 Task: Add a women's kurta to your wishlist on Ajio.
Action: Mouse moved to (405, 148)
Screenshot: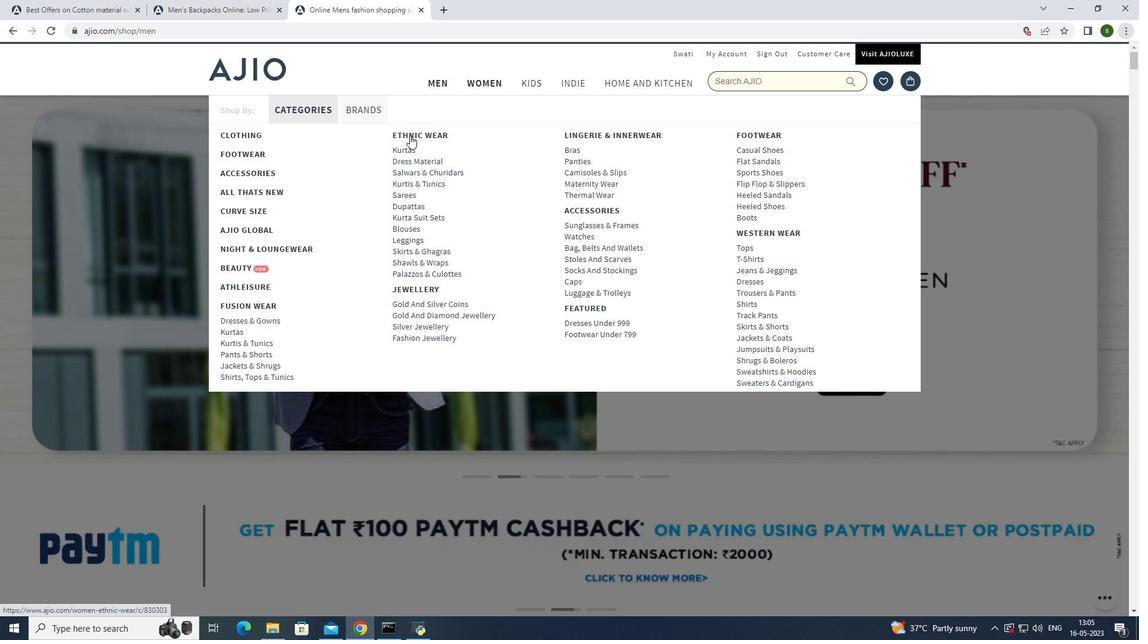 
Action: Mouse pressed left at (405, 148)
Screenshot: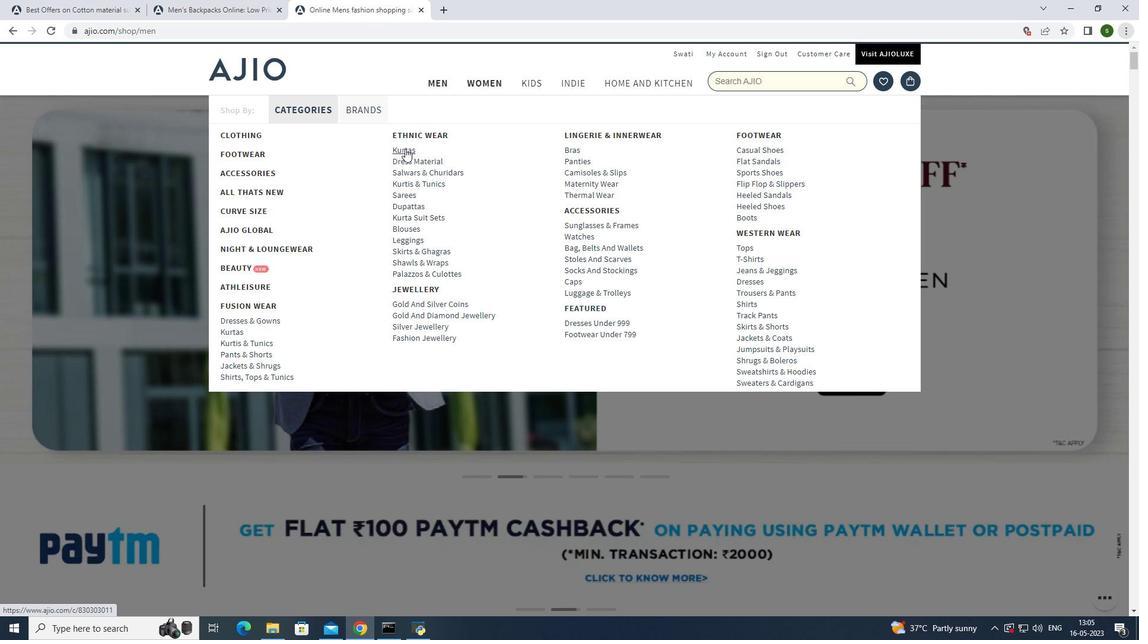 
Action: Mouse moved to (848, 242)
Screenshot: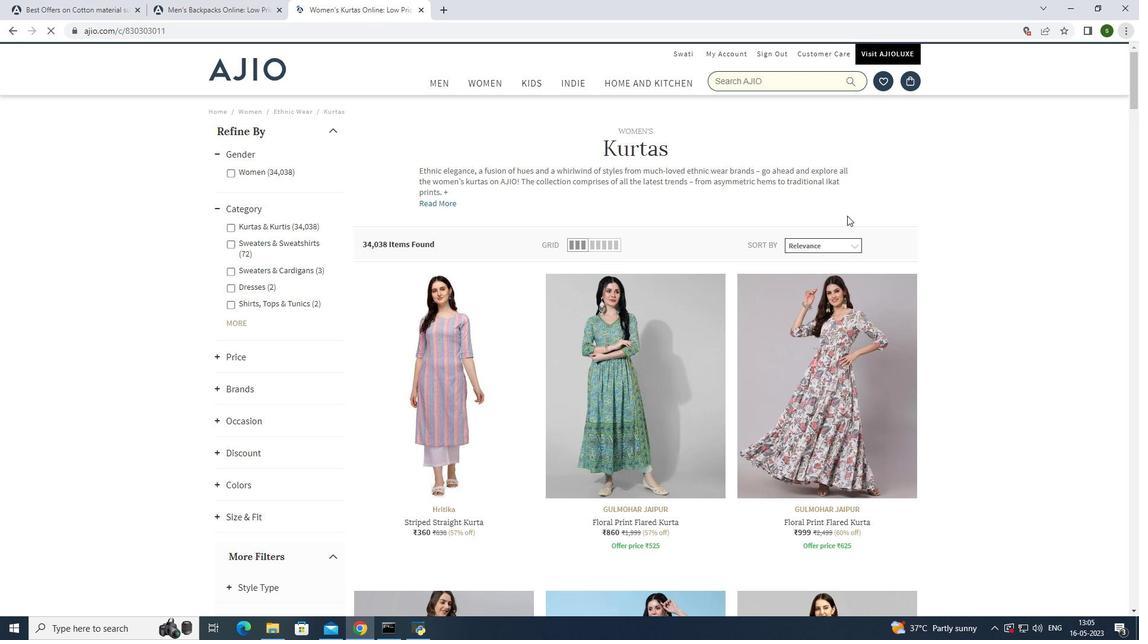 
Action: Mouse pressed left at (848, 242)
Screenshot: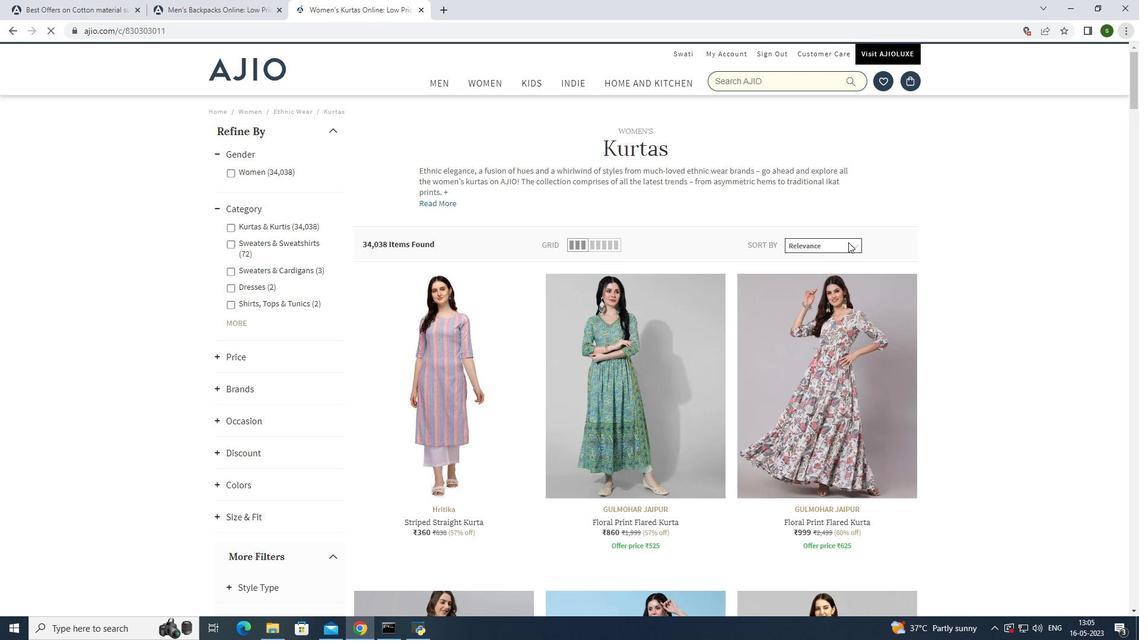 
Action: Mouse moved to (823, 261)
Screenshot: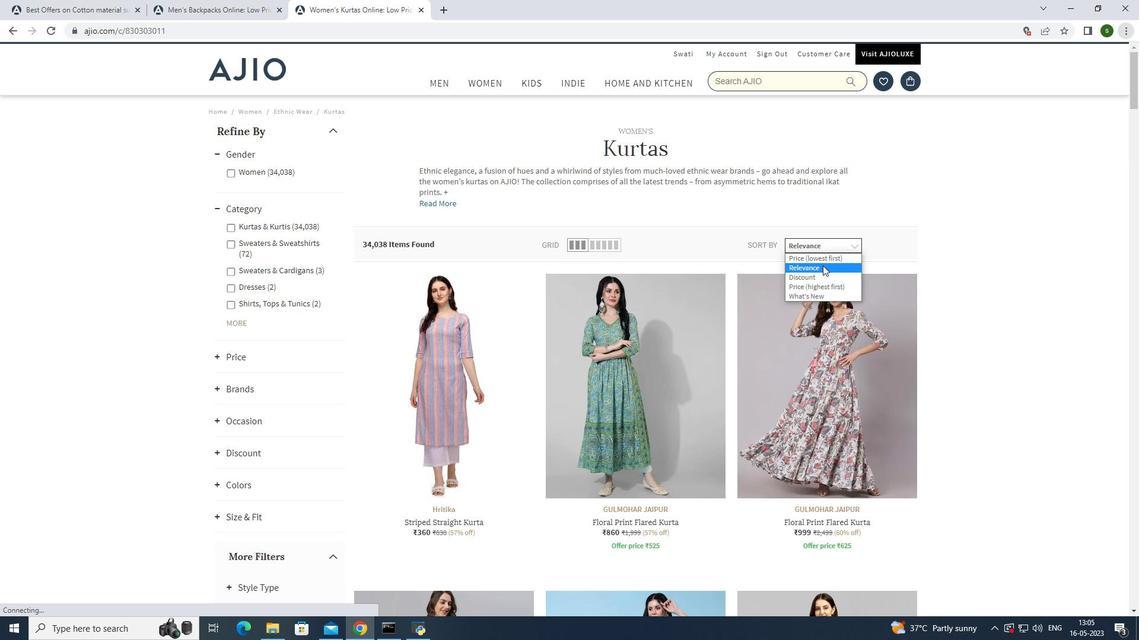 
Action: Mouse pressed left at (823, 261)
Screenshot: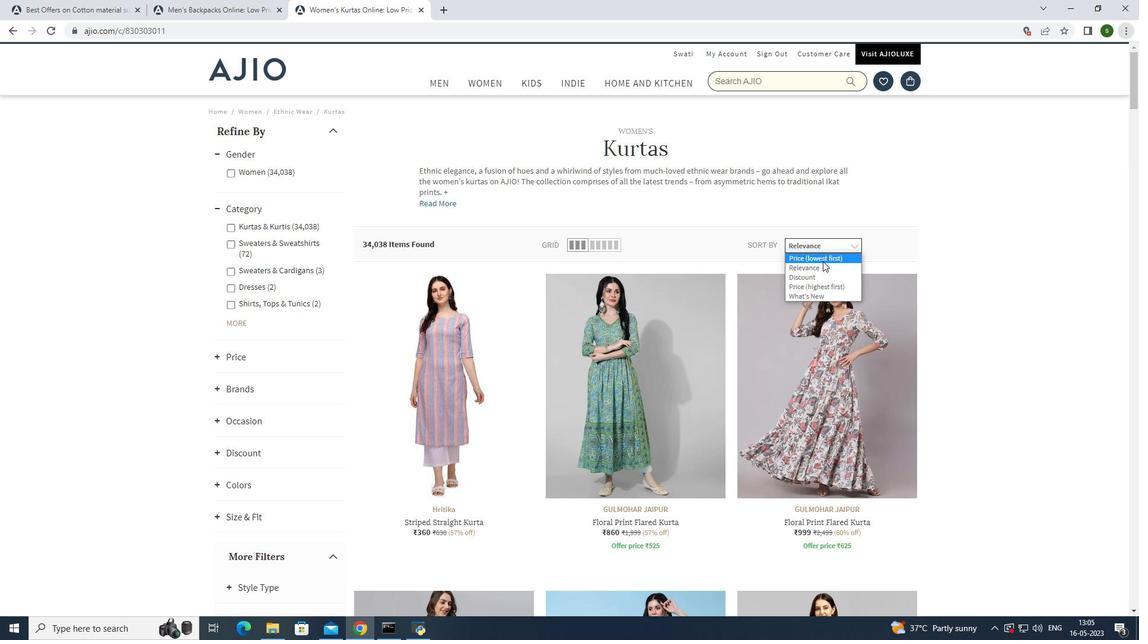 
Action: Mouse moved to (447, 368)
Screenshot: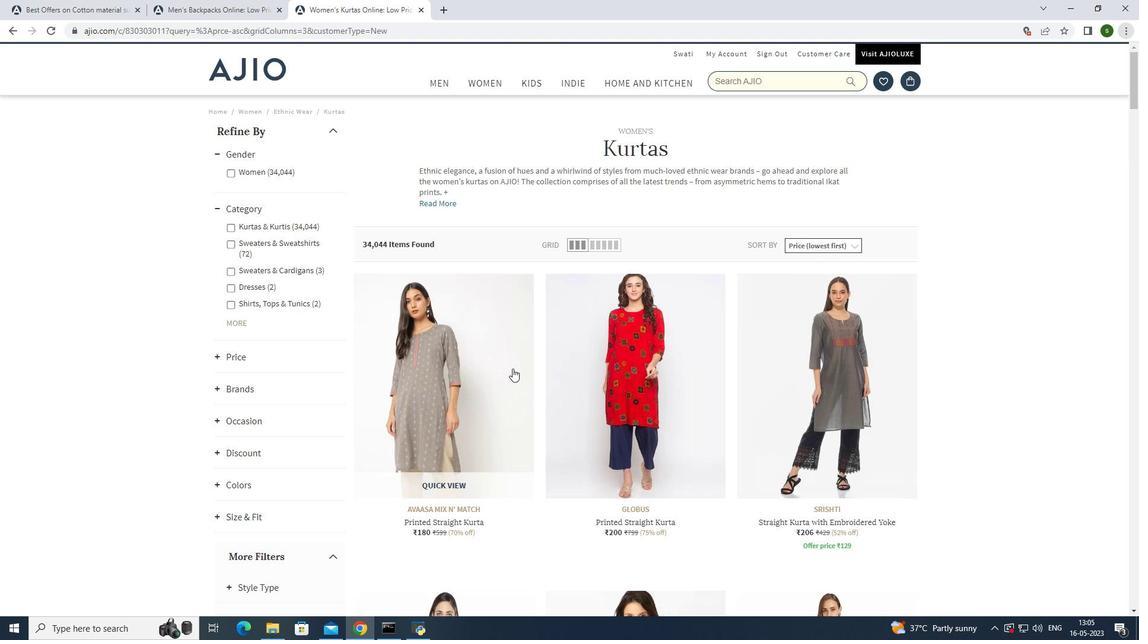
Action: Mouse pressed left at (447, 368)
Screenshot: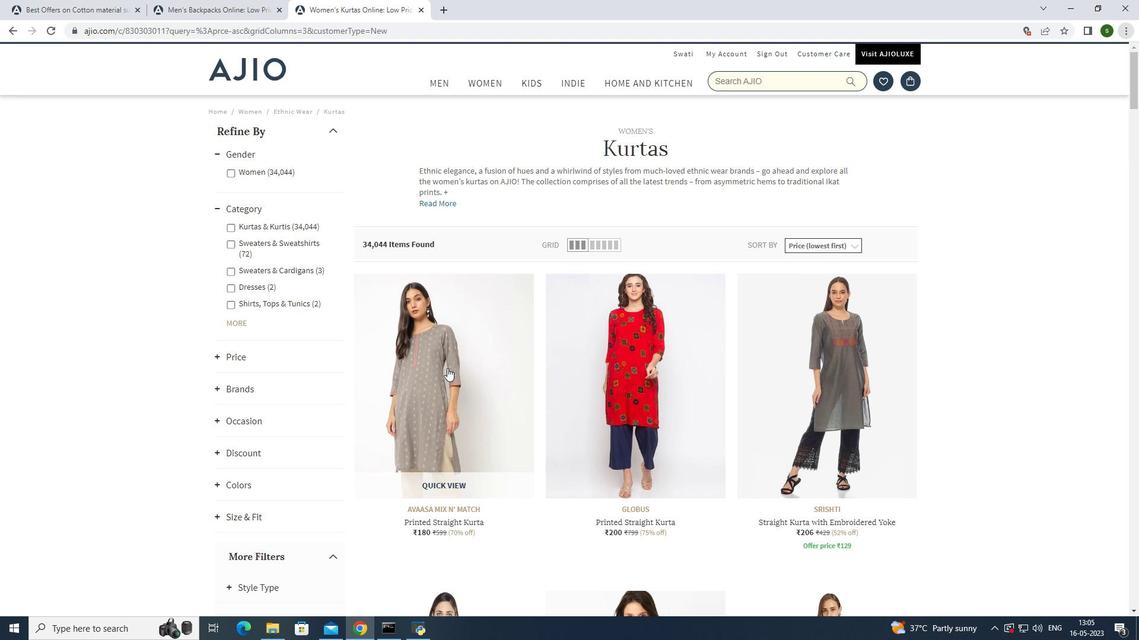 
Action: Mouse moved to (766, 428)
Screenshot: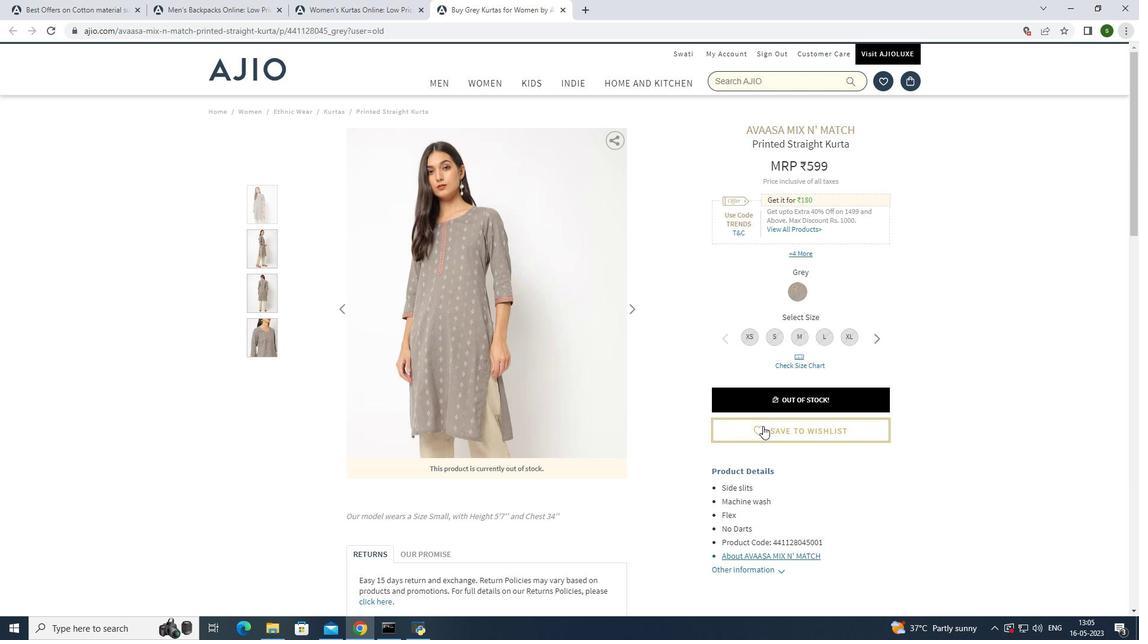 
Action: Mouse pressed left at (766, 428)
Screenshot: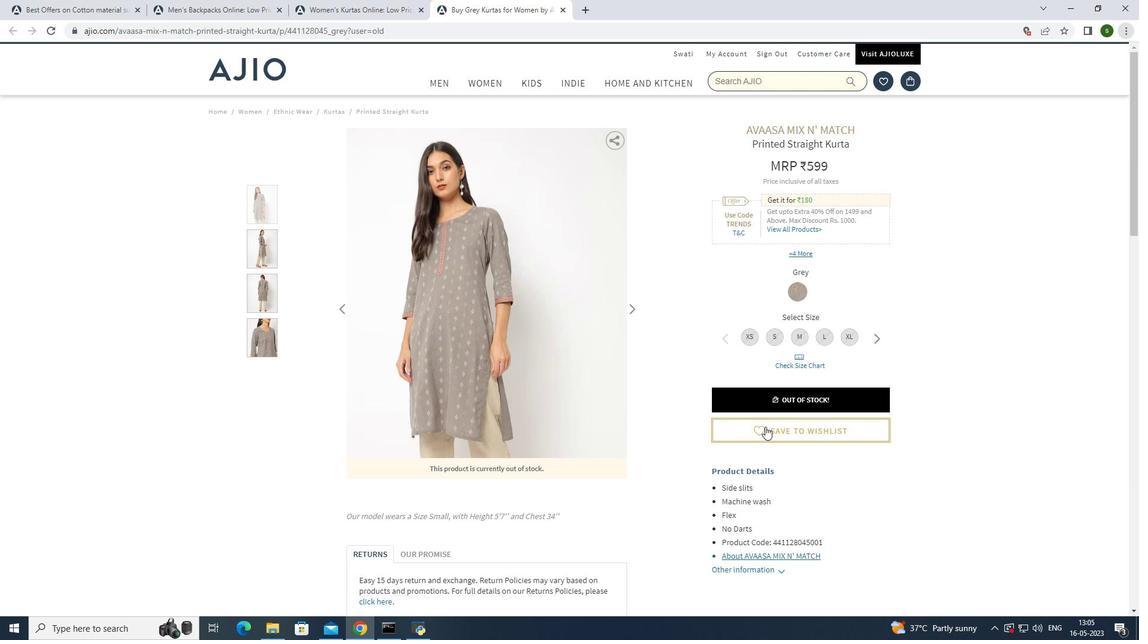 
Action: Mouse moved to (919, 407)
Screenshot: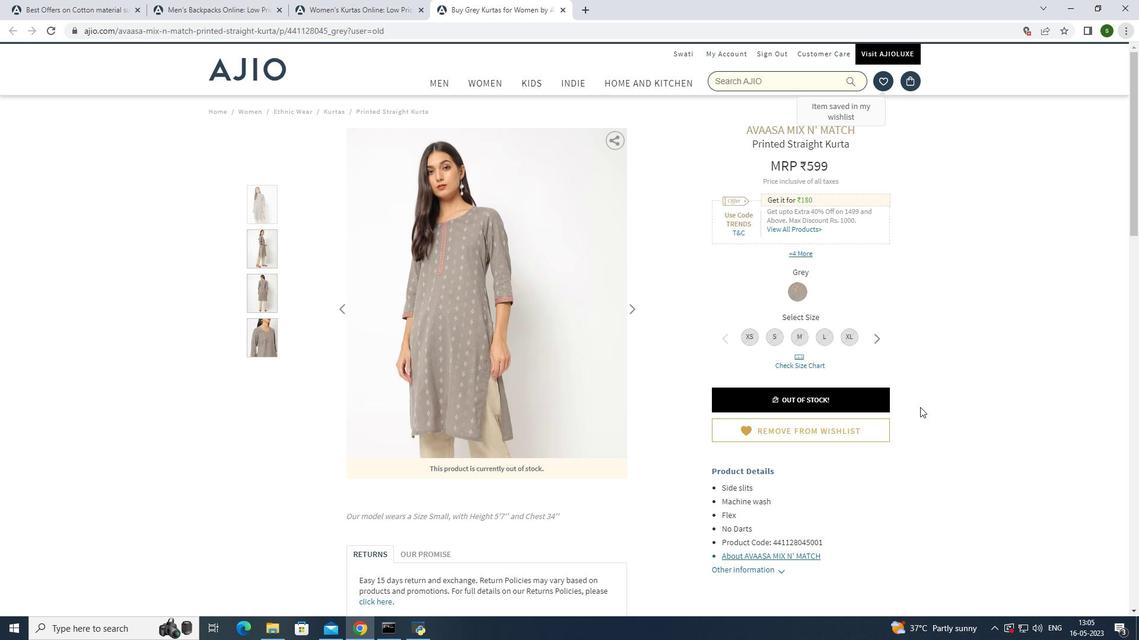 
Action: Mouse scrolled (919, 406) with delta (0, 0)
Screenshot: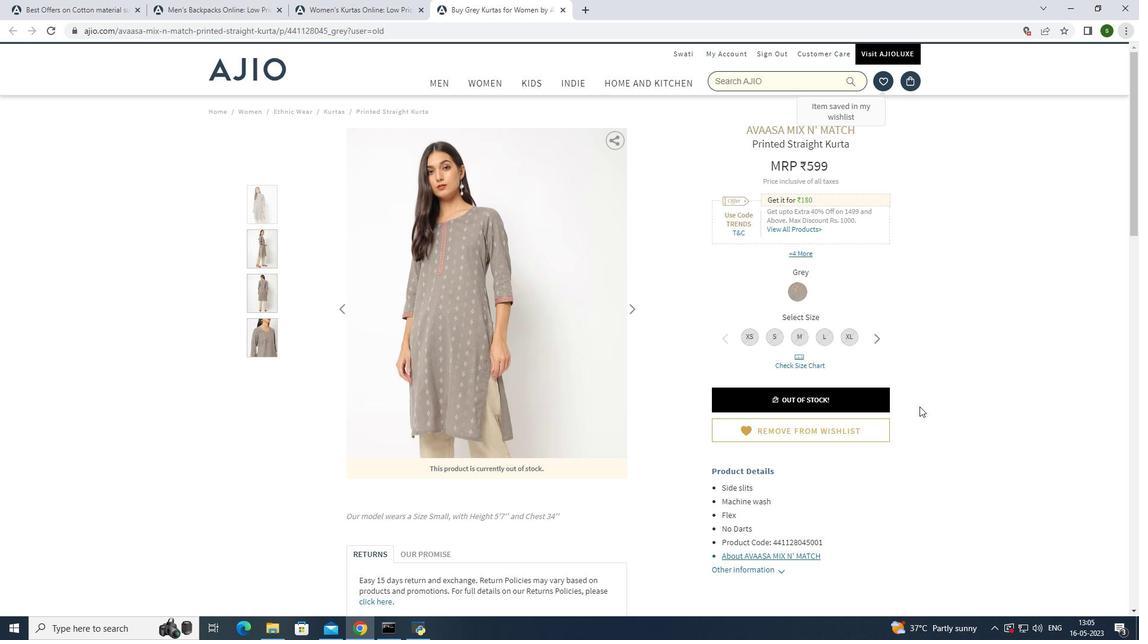 
Action: Mouse scrolled (919, 406) with delta (0, 0)
Screenshot: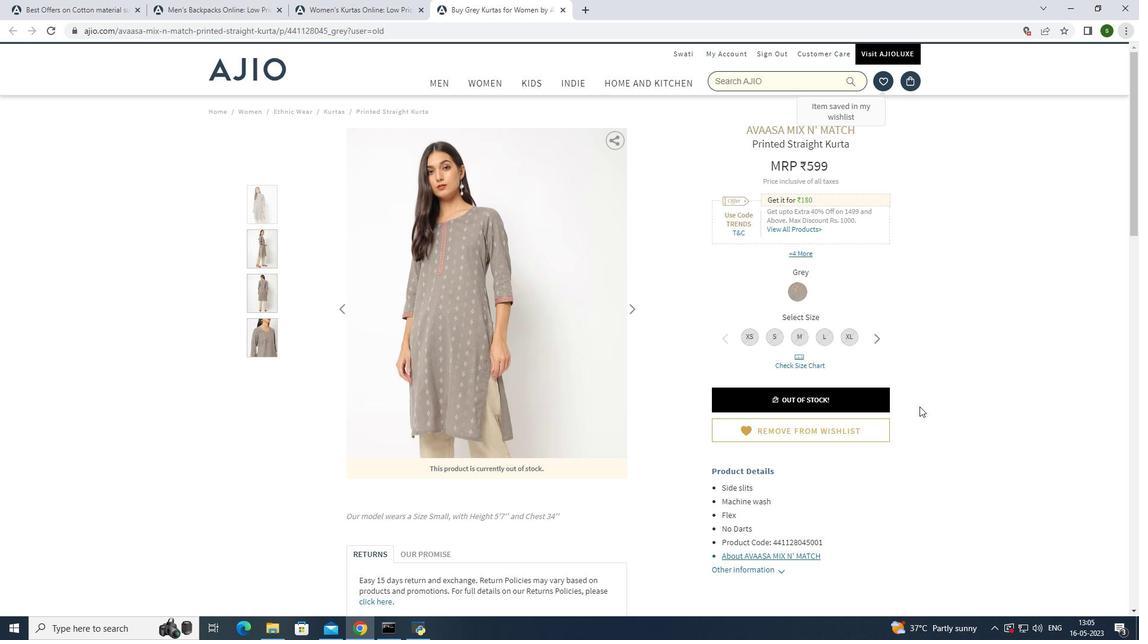 
Action: Mouse scrolled (919, 406) with delta (0, 0)
Screenshot: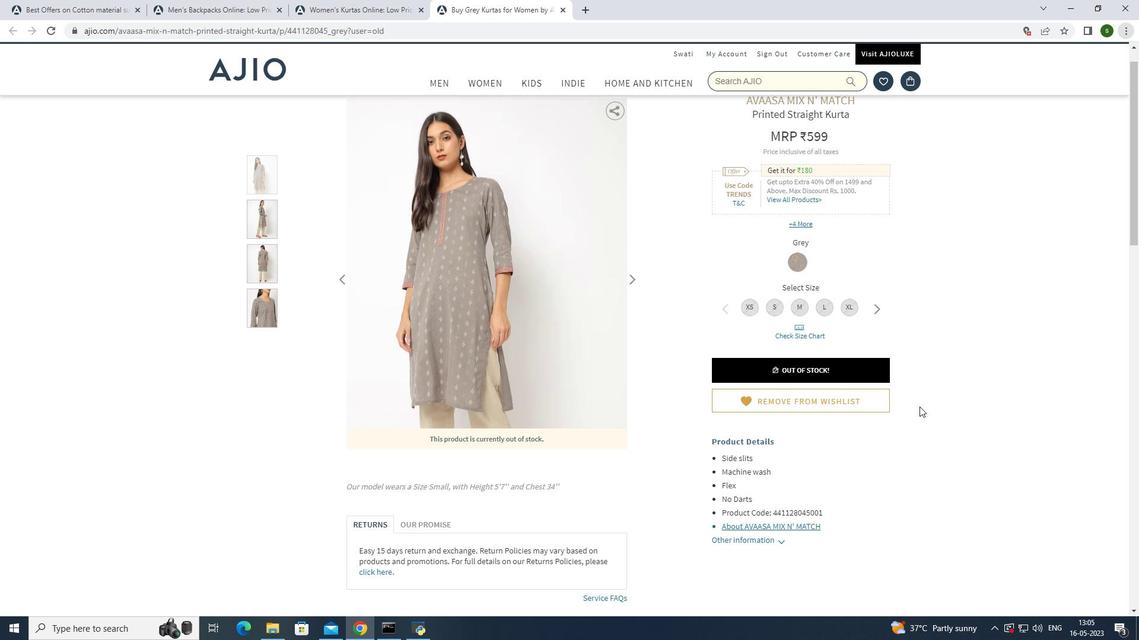 
Action: Mouse scrolled (919, 406) with delta (0, 0)
Screenshot: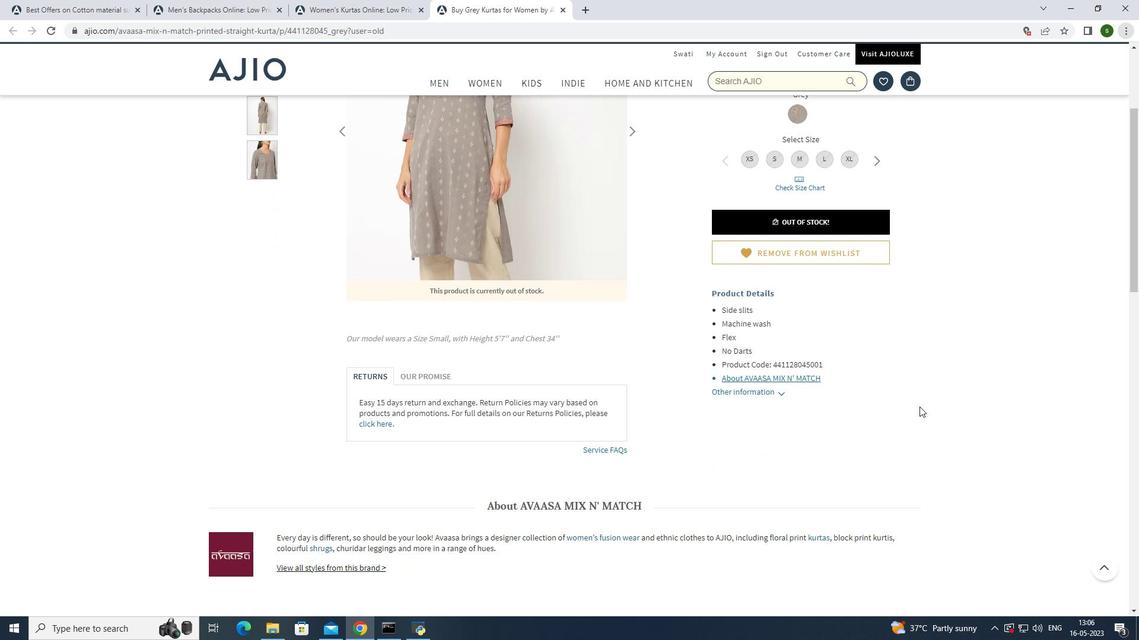 
Action: Mouse scrolled (919, 406) with delta (0, 0)
Screenshot: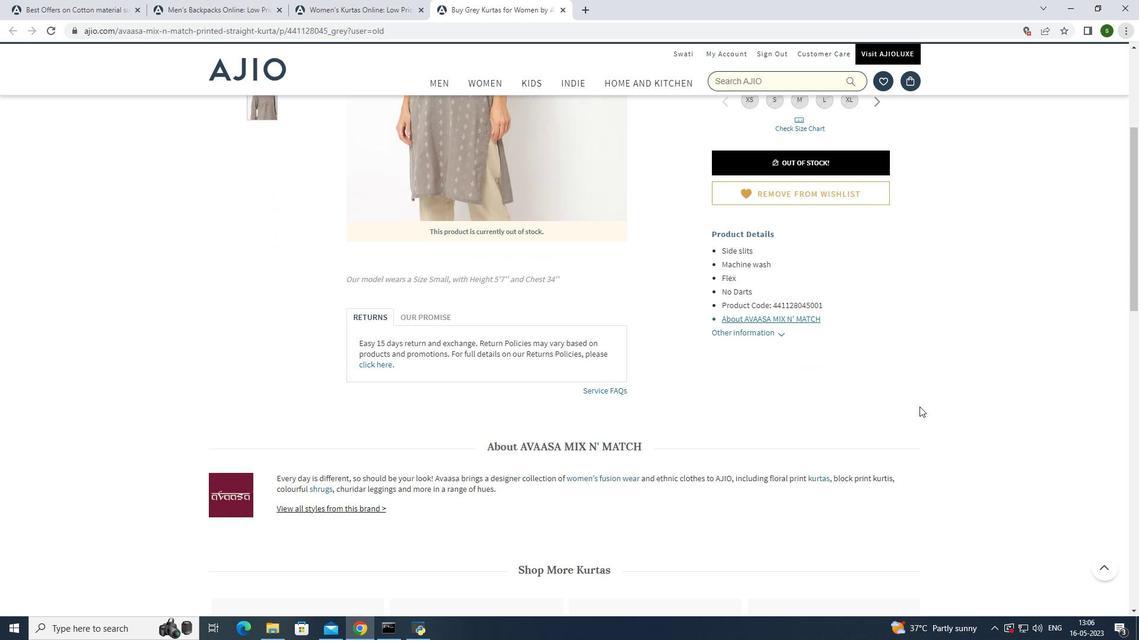 
Action: Mouse scrolled (919, 406) with delta (0, 0)
Screenshot: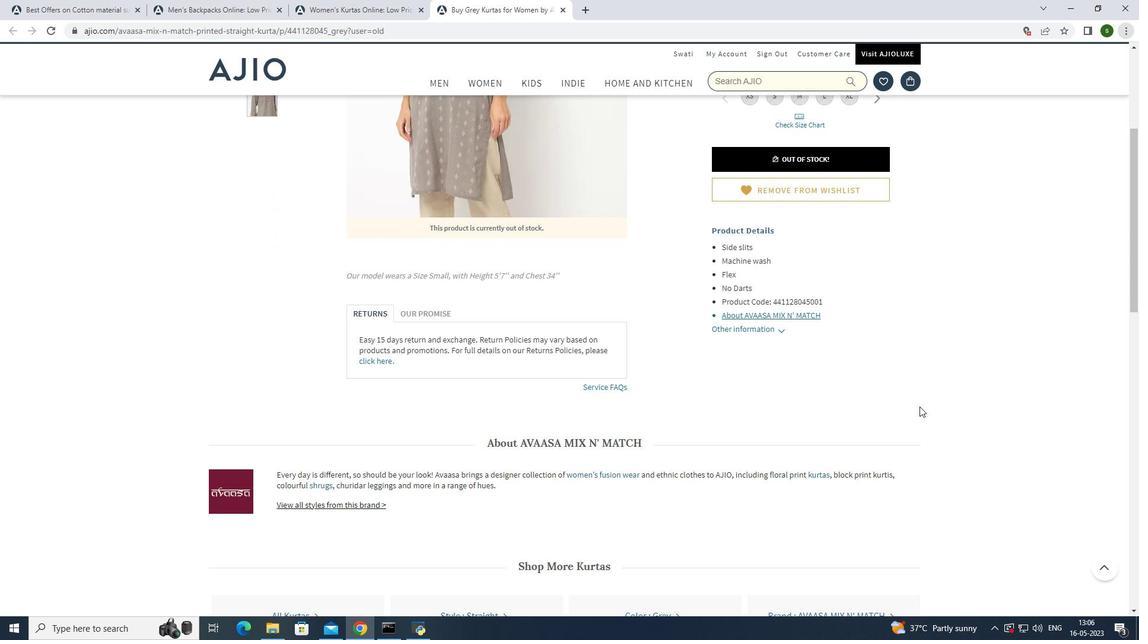 
Action: Mouse scrolled (919, 406) with delta (0, 0)
Screenshot: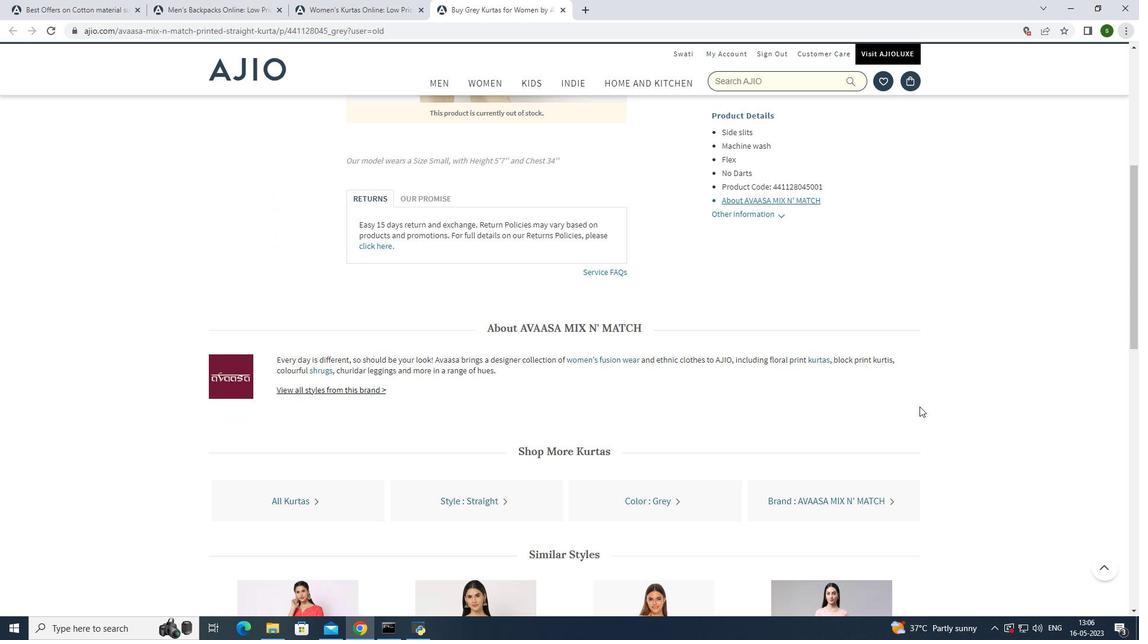 
Action: Mouse scrolled (919, 407) with delta (0, 0)
Screenshot: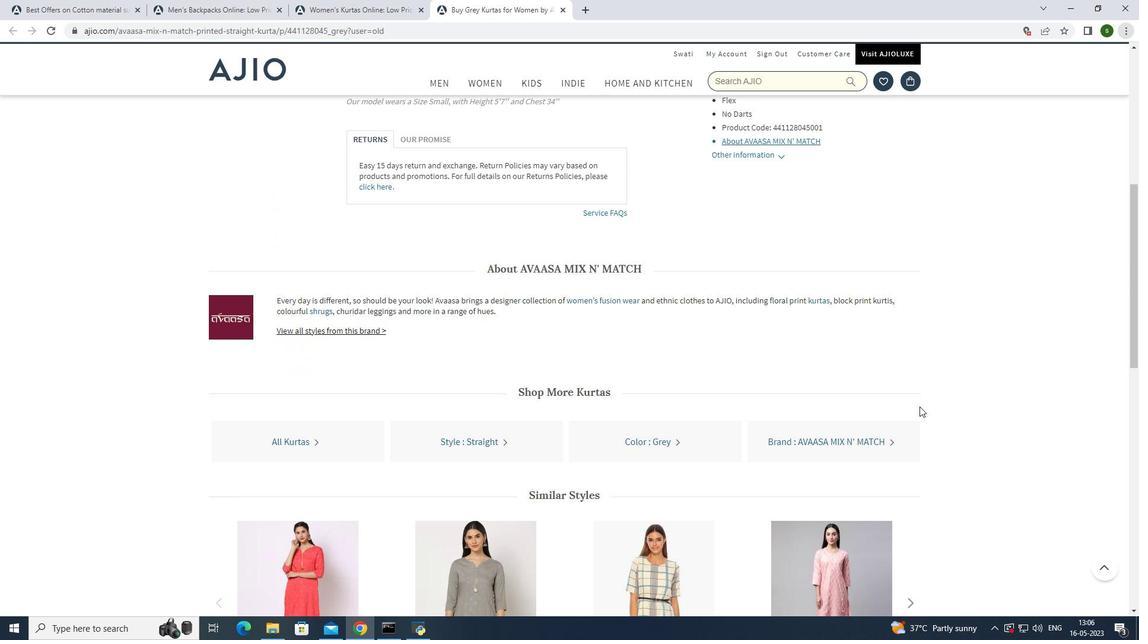 
Action: Mouse scrolled (919, 407) with delta (0, 0)
Screenshot: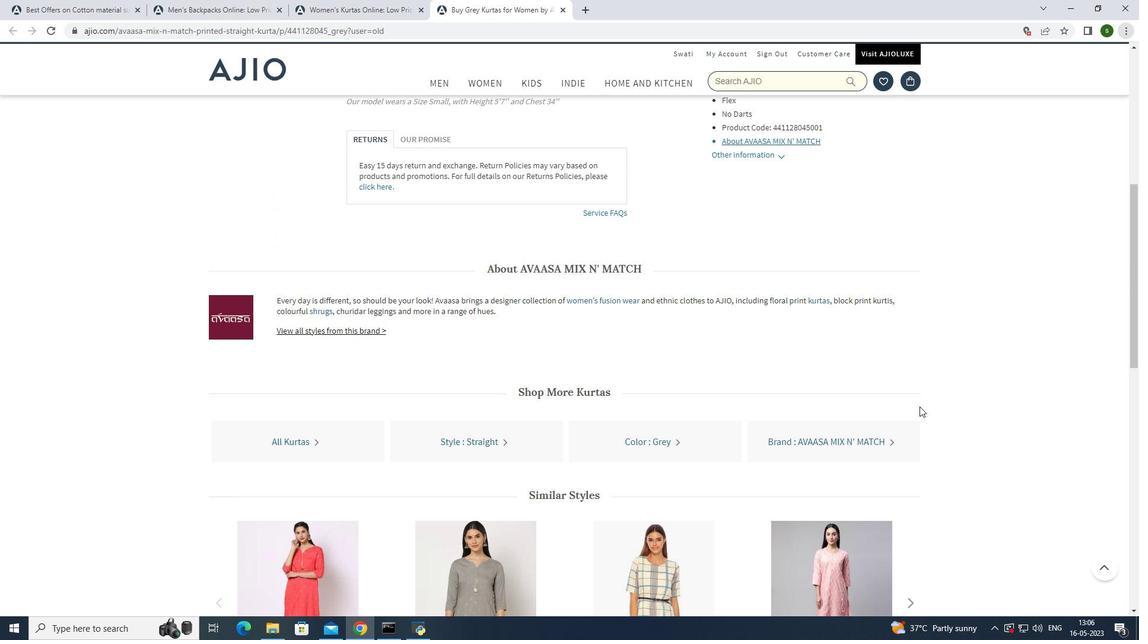 
Action: Mouse scrolled (919, 407) with delta (0, 0)
Screenshot: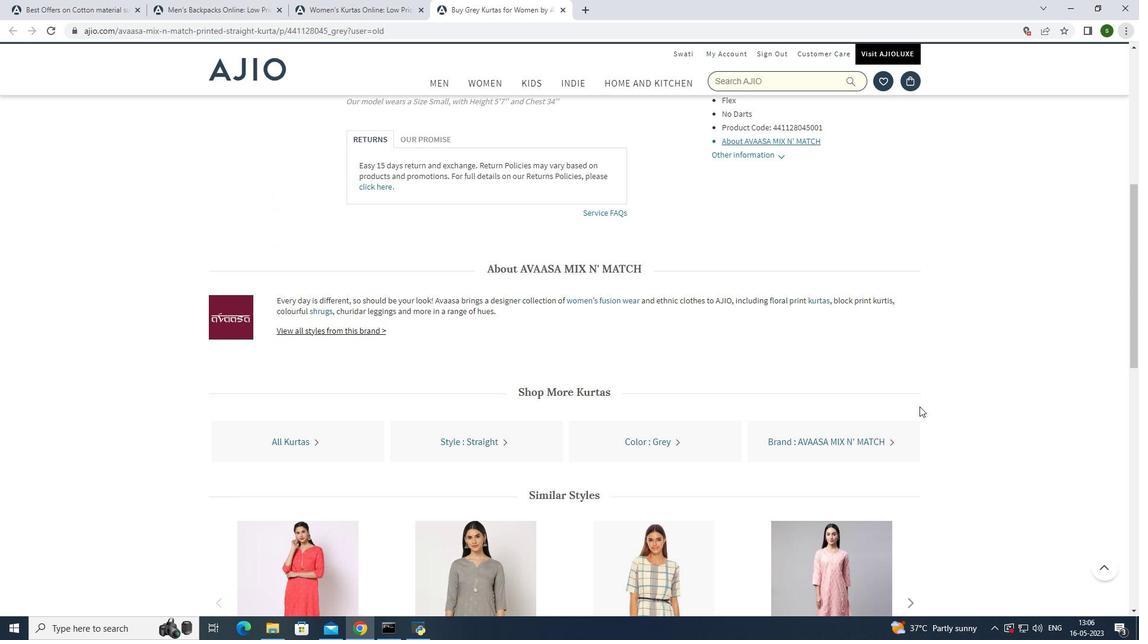 
Action: Mouse scrolled (919, 407) with delta (0, 0)
Screenshot: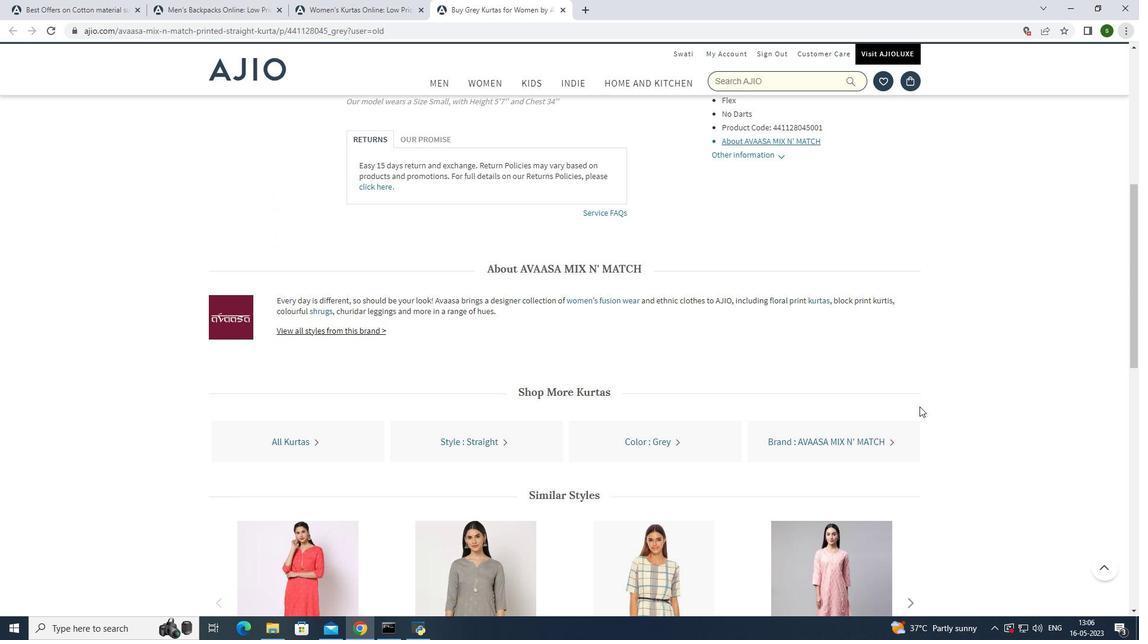 
Action: Mouse scrolled (919, 407) with delta (0, 0)
Screenshot: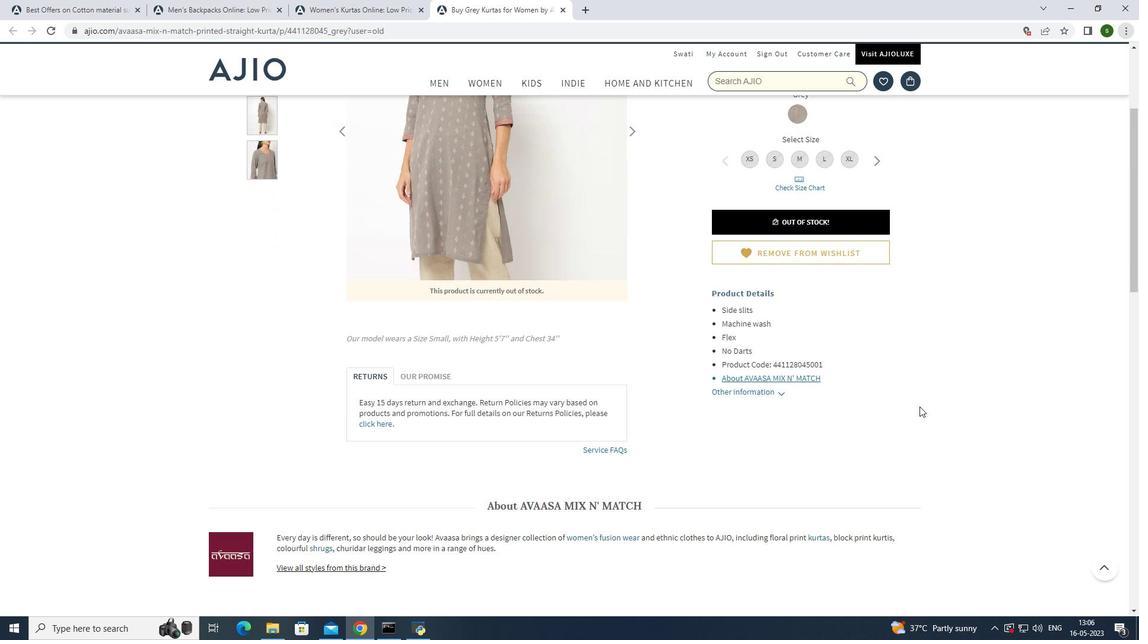 
Action: Mouse scrolled (919, 407) with delta (0, 0)
Screenshot: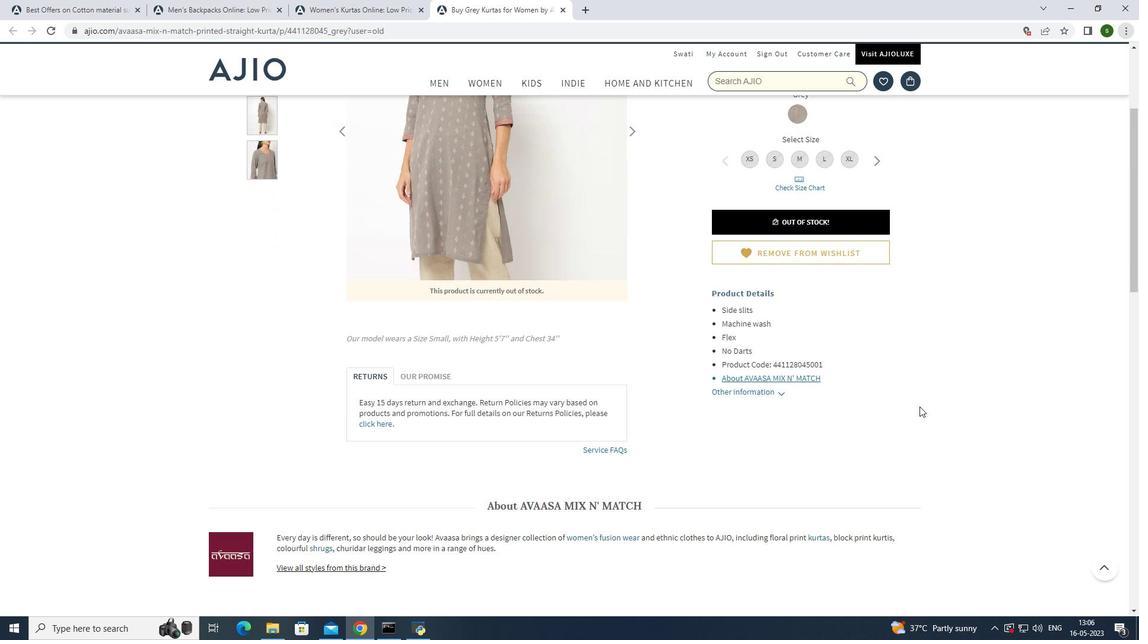 
Action: Mouse scrolled (919, 407) with delta (0, 0)
Screenshot: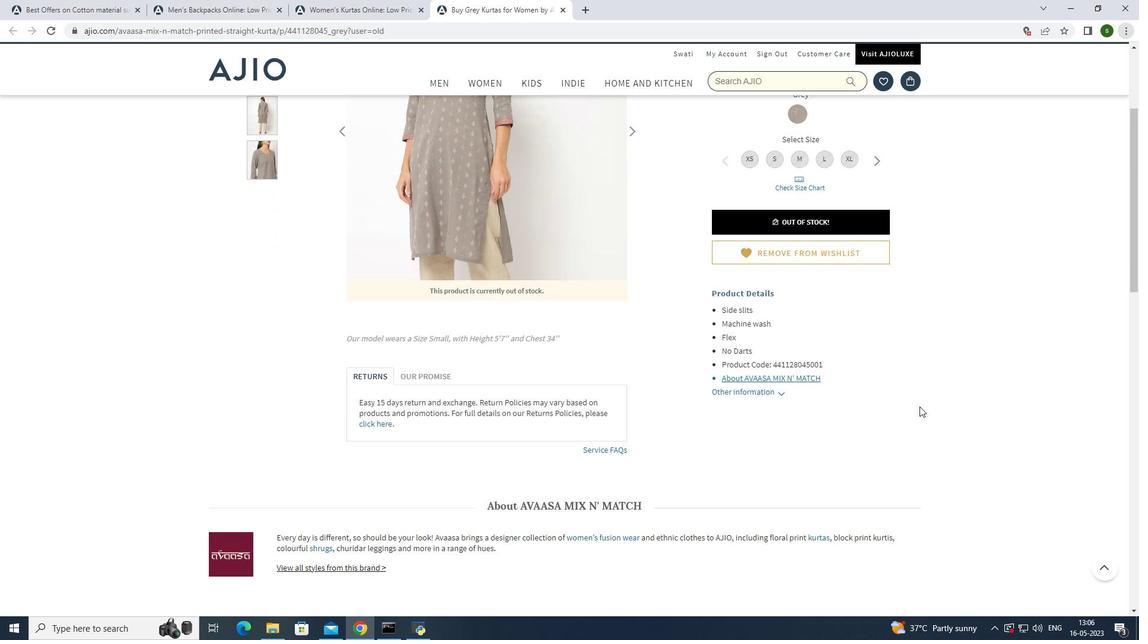 
Action: Mouse moved to (919, 405)
Screenshot: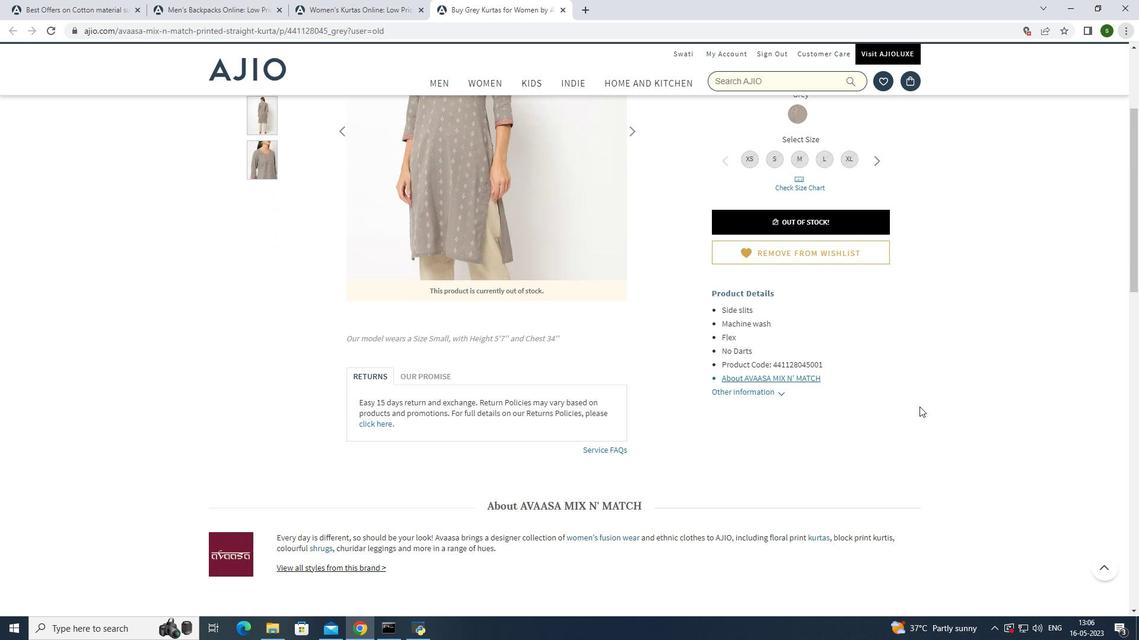 
Action: Mouse scrolled (919, 406) with delta (0, 0)
Screenshot: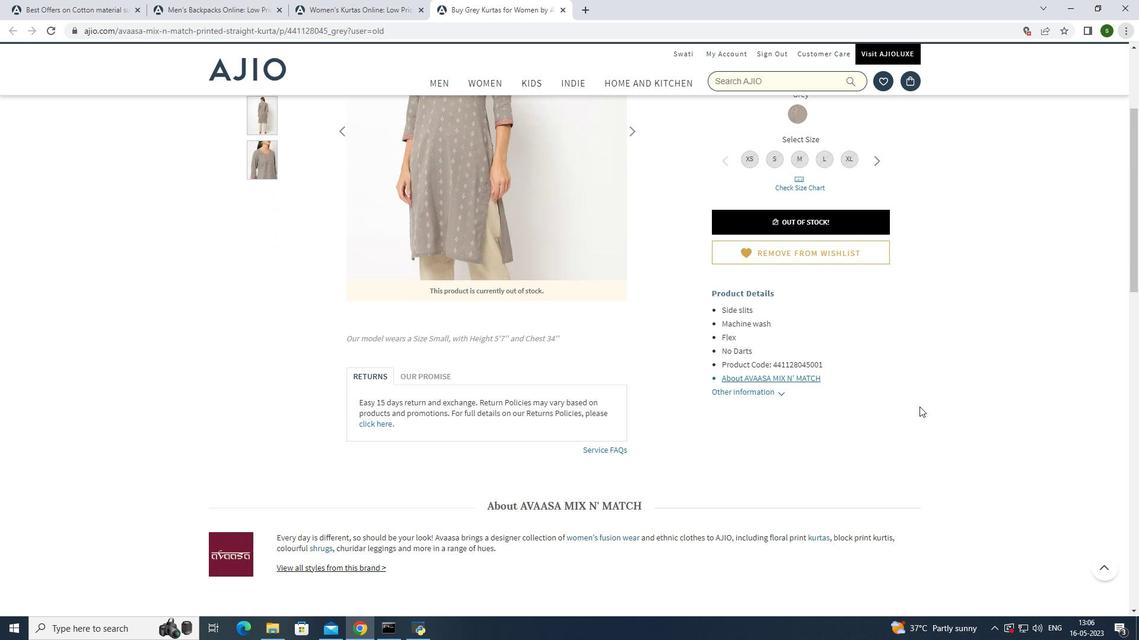 
Action: Mouse moved to (888, 82)
Screenshot: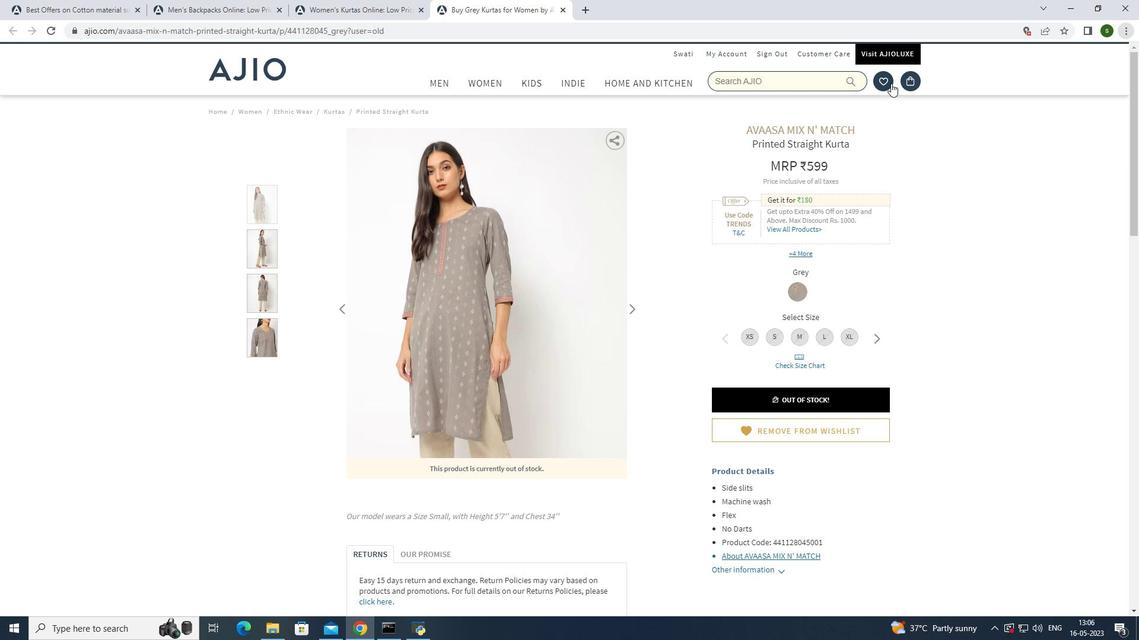 
Action: Mouse pressed left at (888, 82)
Screenshot: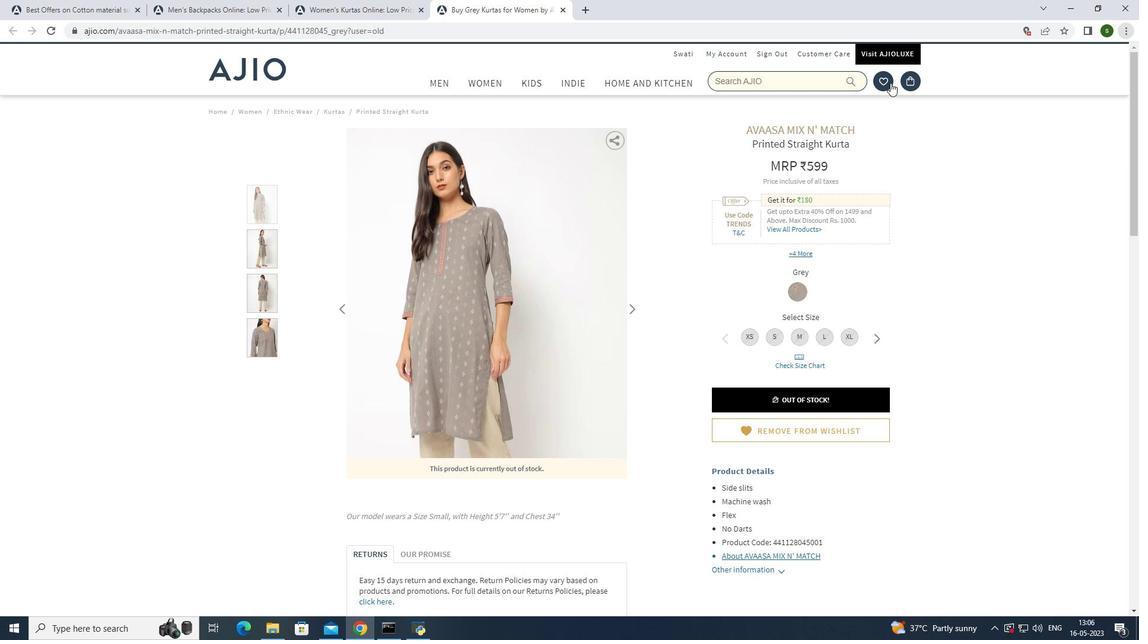 
Action: Mouse moved to (232, 347)
Screenshot: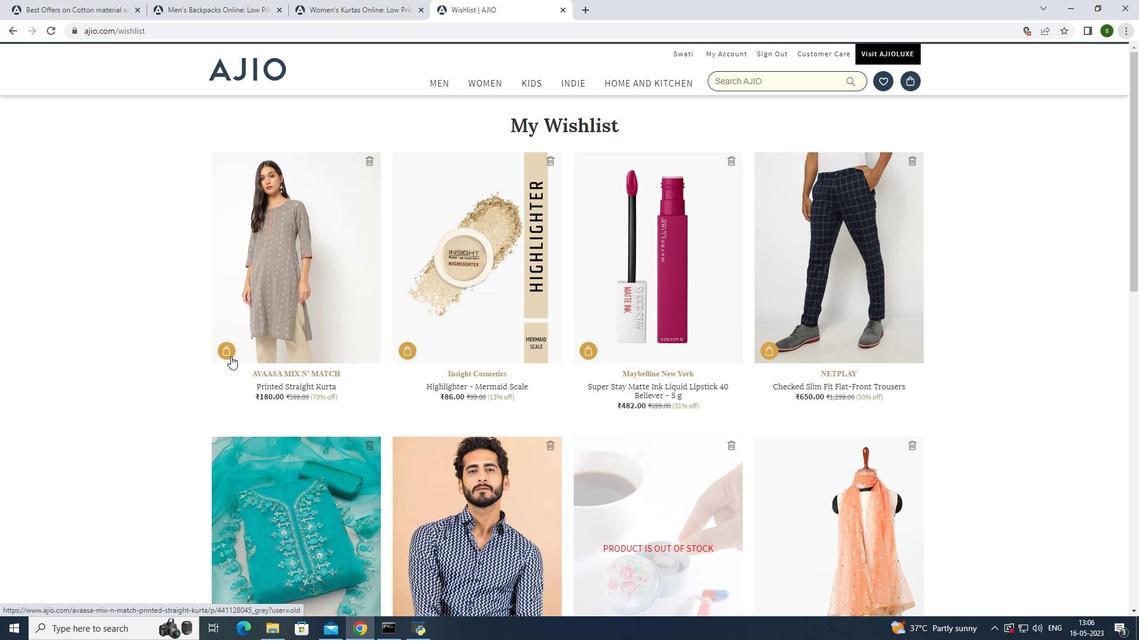 
Action: Mouse pressed left at (232, 347)
Screenshot: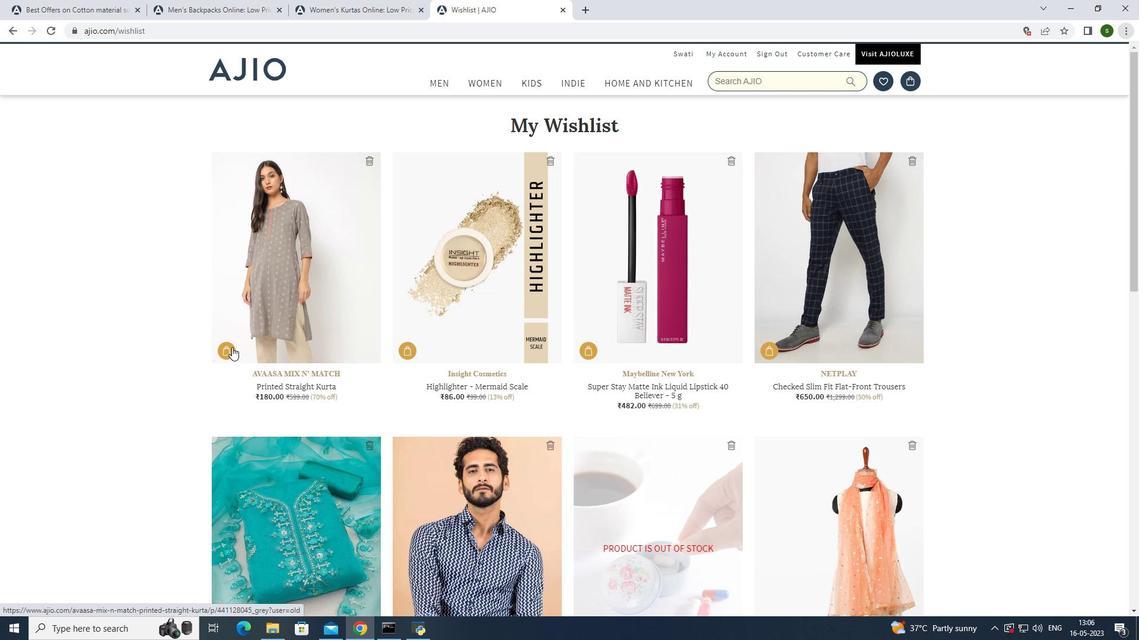 
Action: Mouse moved to (248, 318)
Screenshot: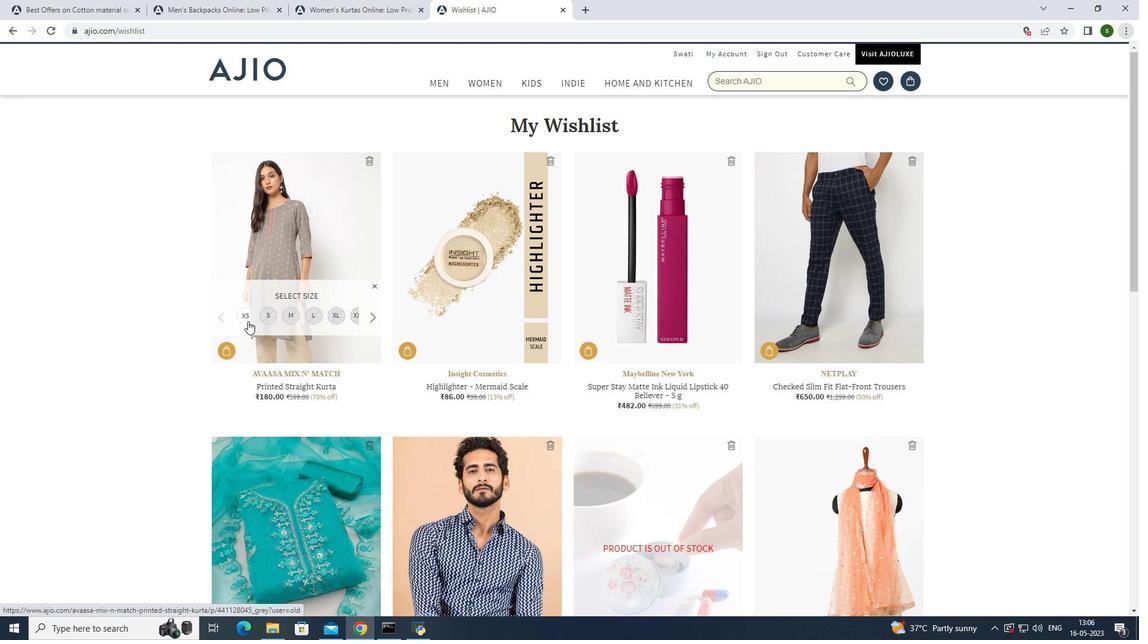 
Action: Mouse pressed left at (248, 318)
Screenshot: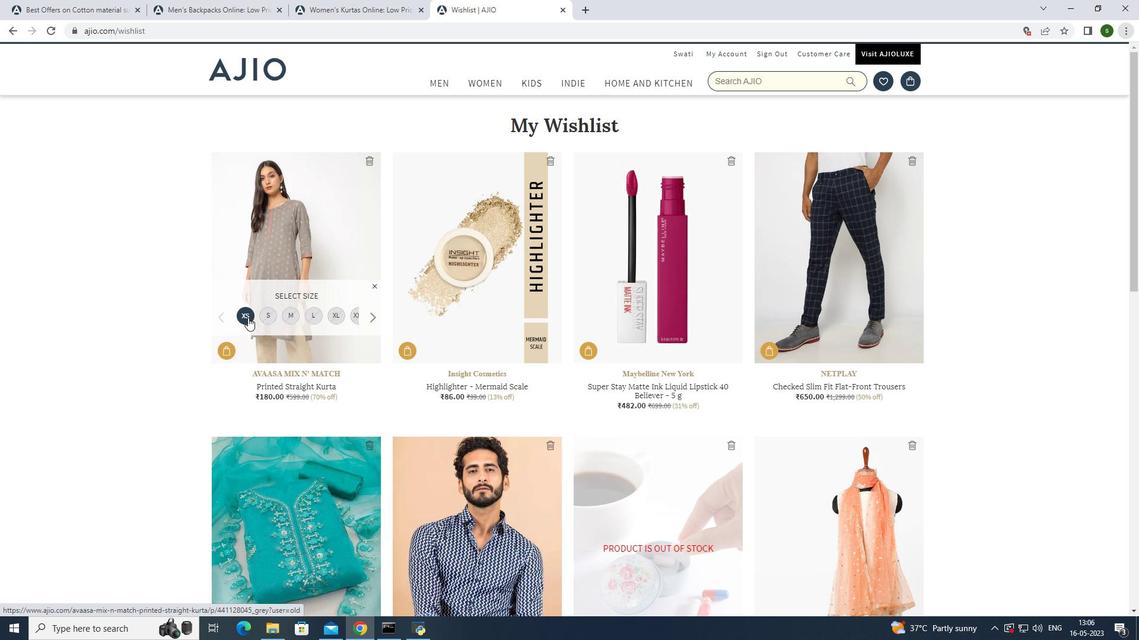 
Action: Mouse moved to (116, 290)
Screenshot: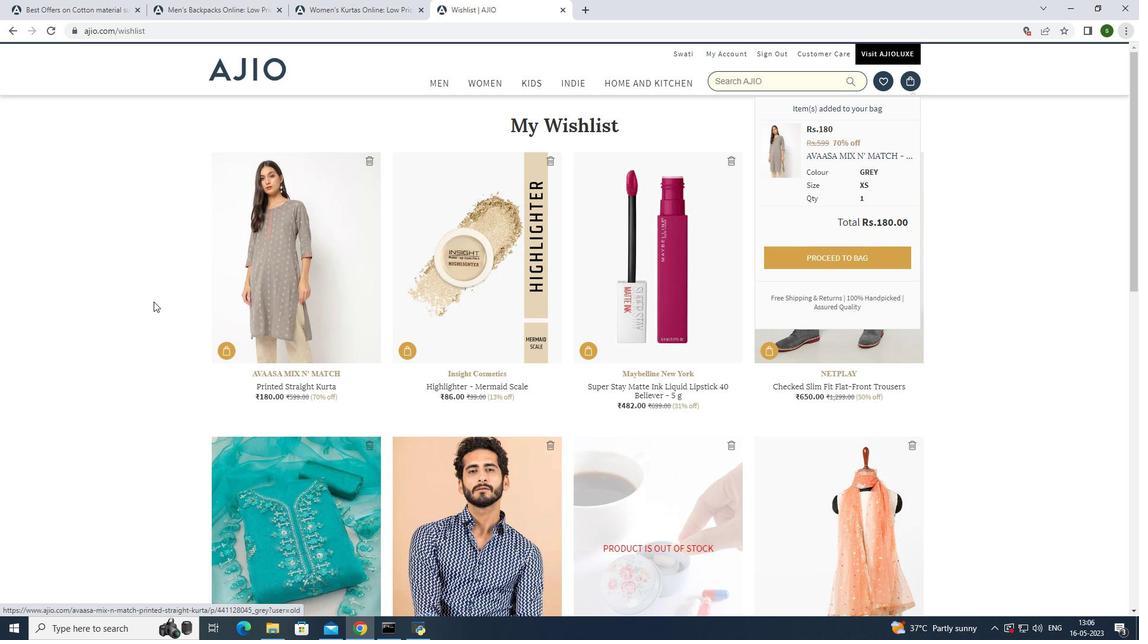 
Action: Mouse pressed left at (116, 290)
Screenshot: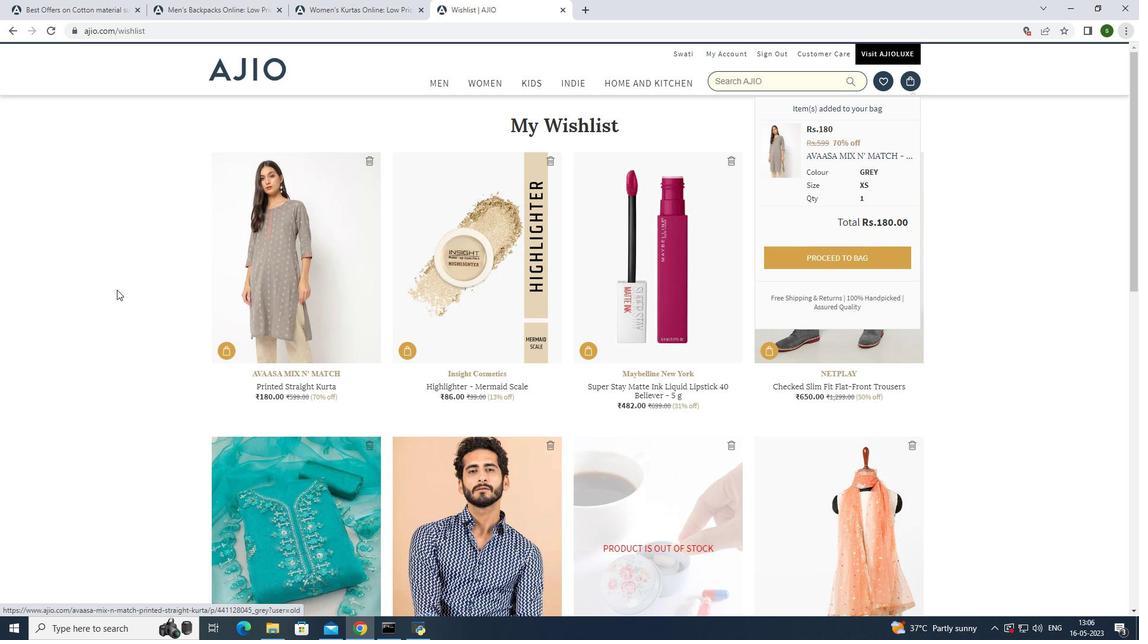 
Action: Mouse moved to (226, 347)
Screenshot: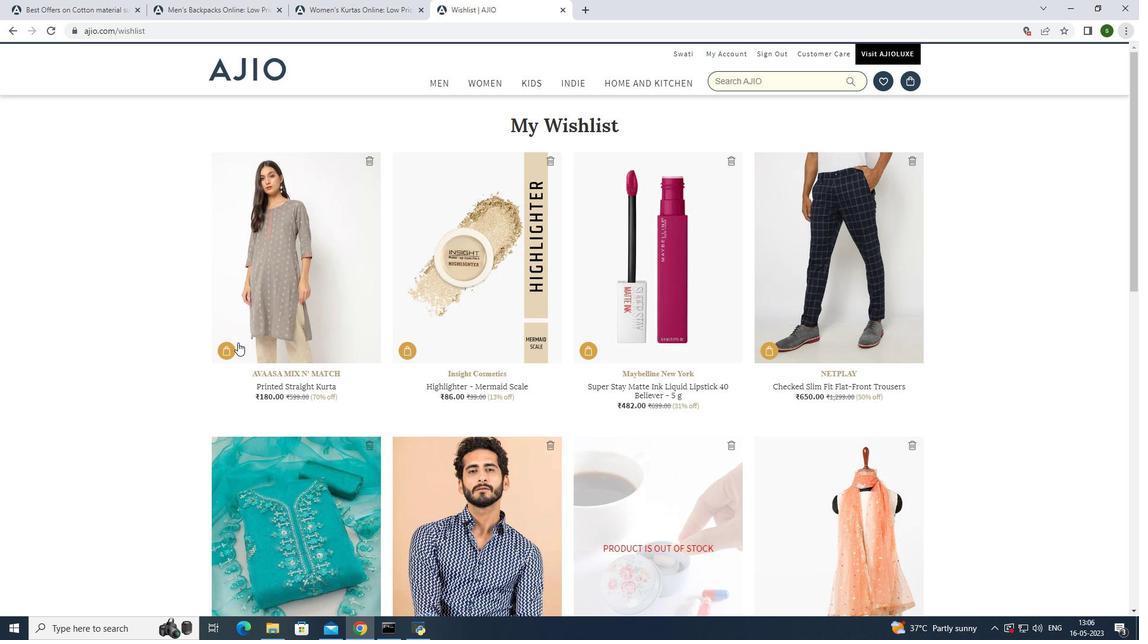 
Action: Mouse pressed left at (226, 347)
Screenshot: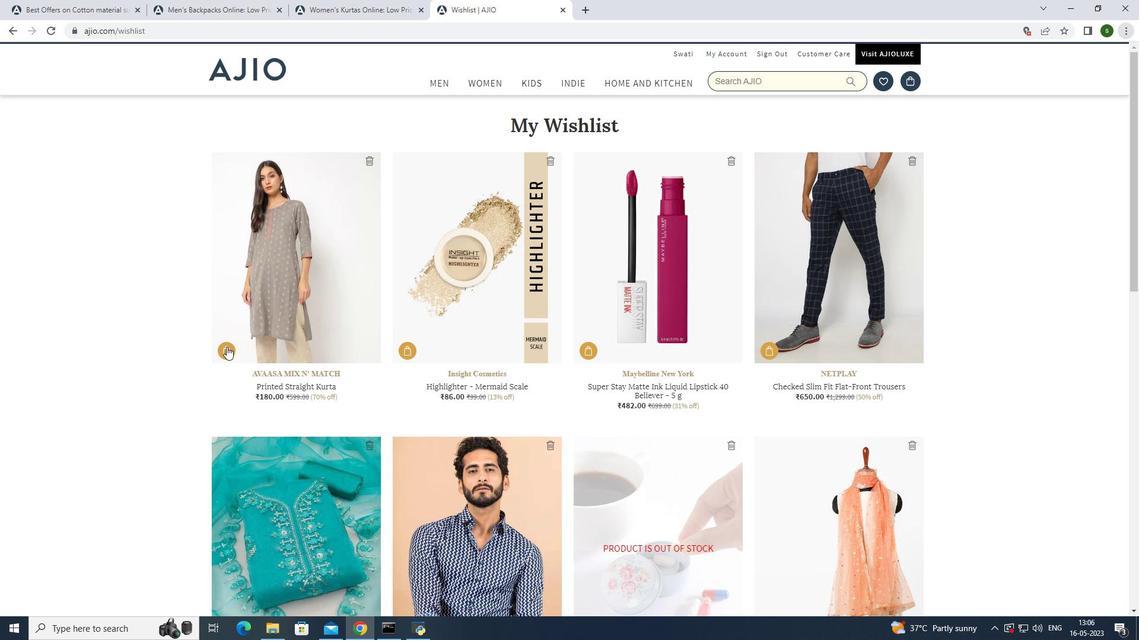 
Action: Mouse moved to (267, 315)
Screenshot: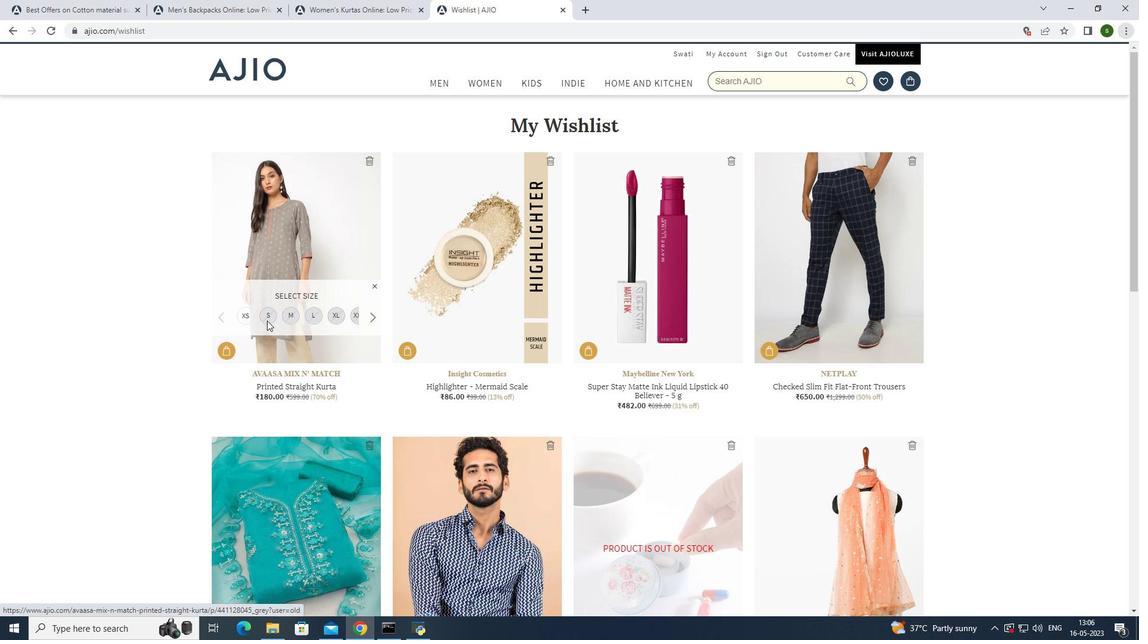 
Action: Mouse pressed left at (267, 315)
Screenshot: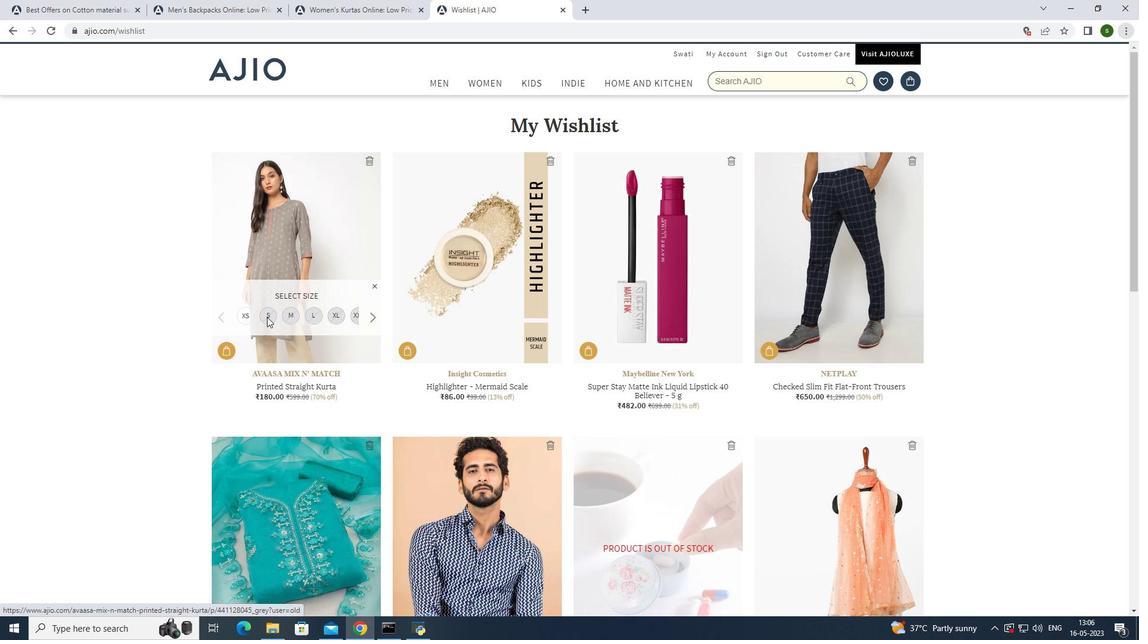 
Action: Mouse moved to (936, 347)
Screenshot: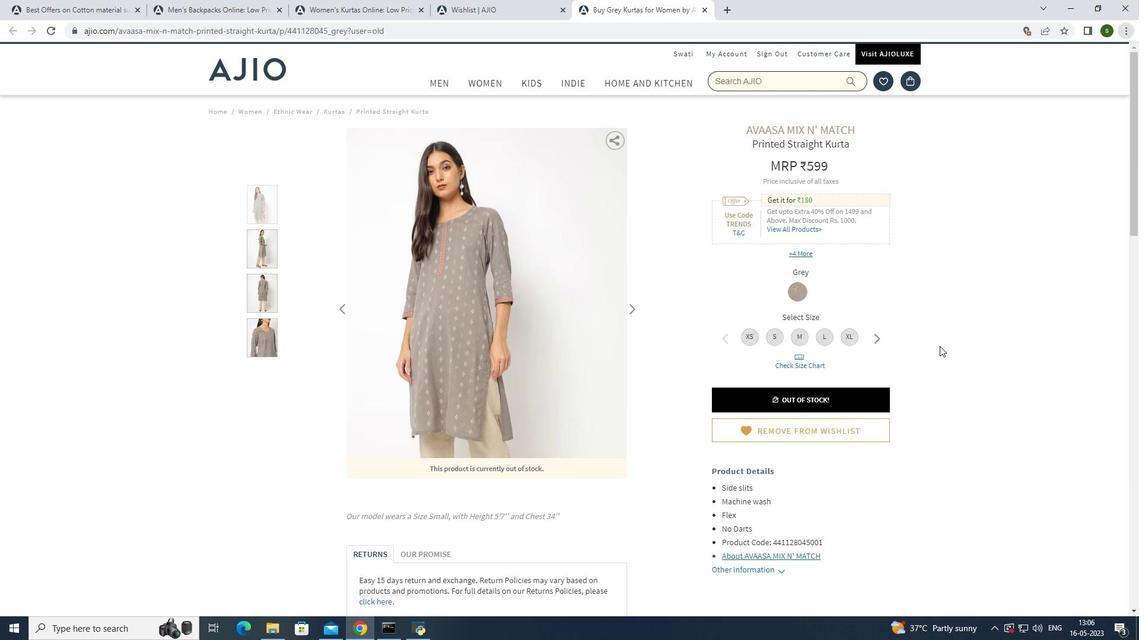 
